 Task: Create List Brand Licensing in Board IT Support Services to Workspace Customer Relationship Management Software. Create List Brand Innovation in Board Product Design Sprint to Workspace Customer Relationship Management Software. Create List Brand Research in Board Email Marketing Drip Campaign Strategy and Execution to Workspace Customer Relationship Management Software
Action: Mouse moved to (91, 331)
Screenshot: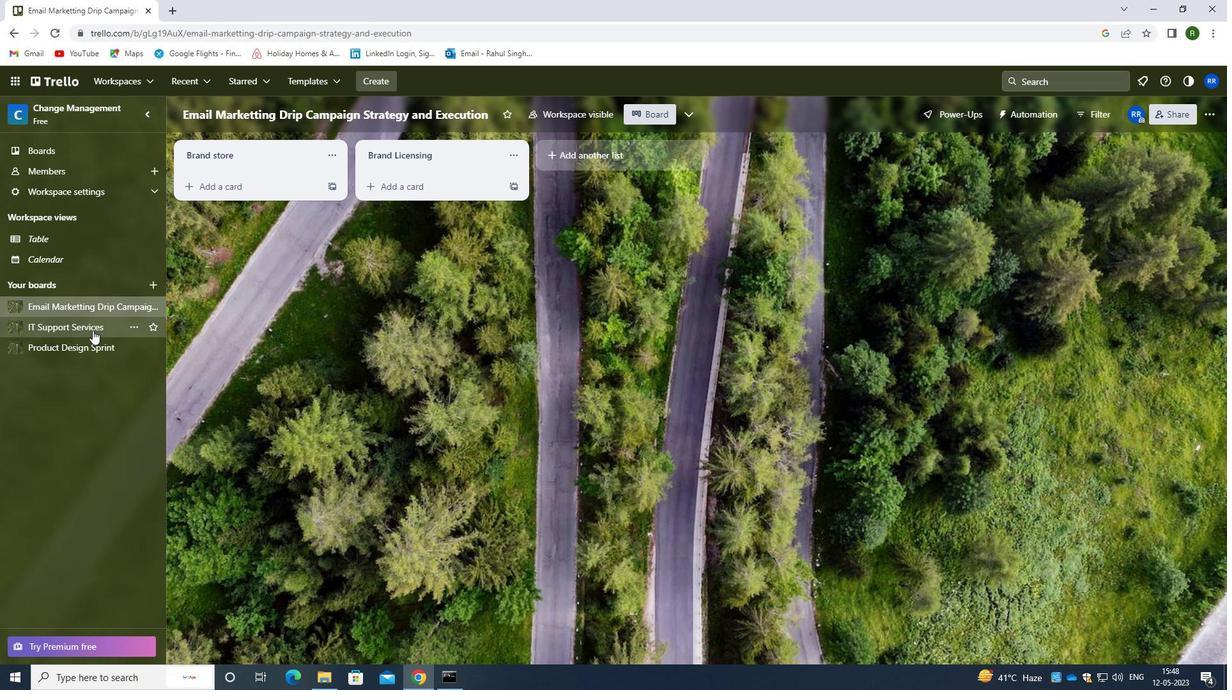 
Action: Mouse pressed left at (91, 331)
Screenshot: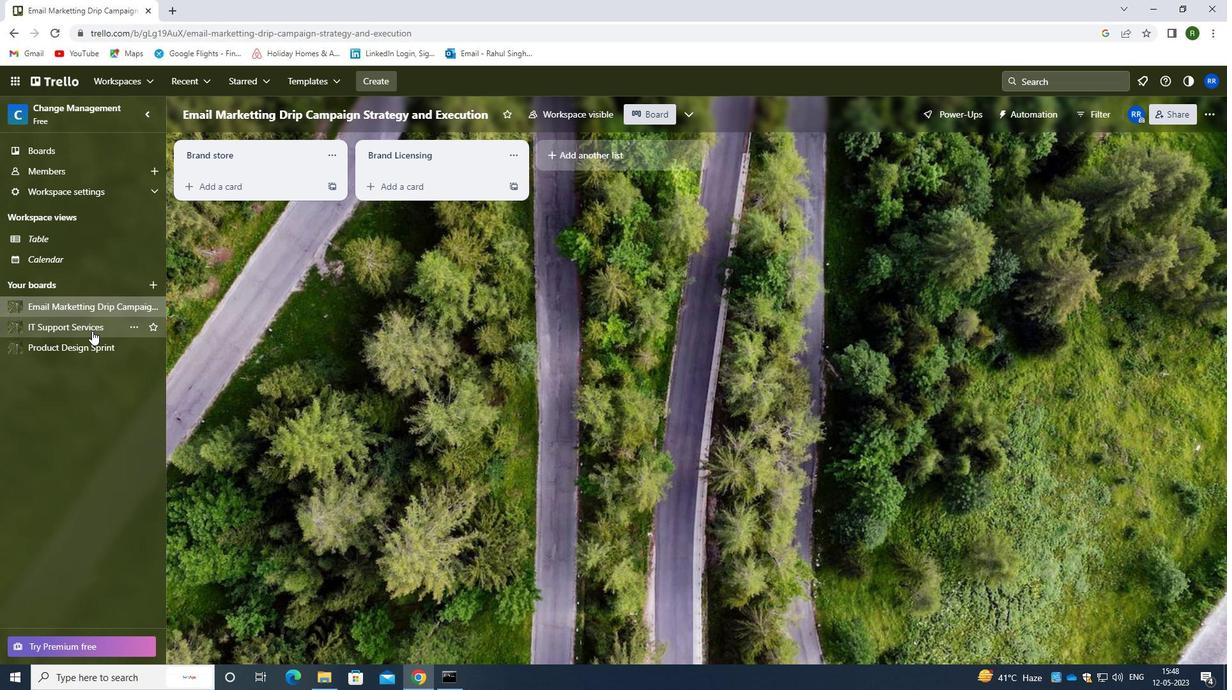 
Action: Mouse moved to (568, 152)
Screenshot: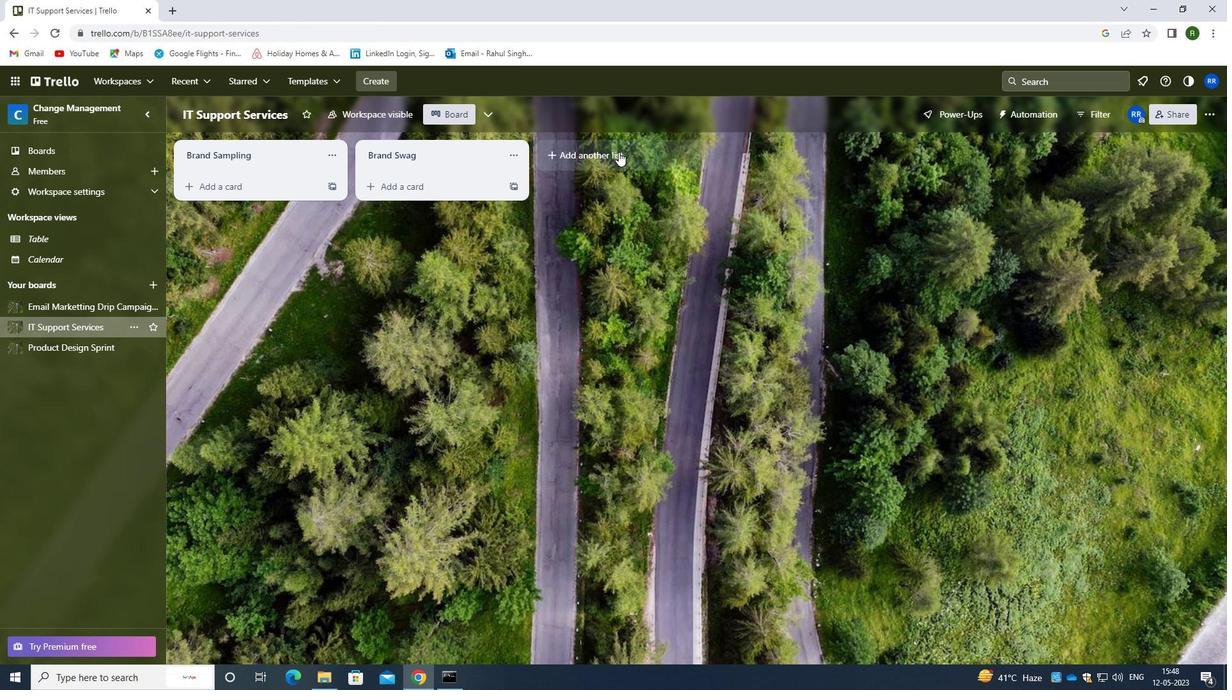 
Action: Mouse pressed left at (568, 152)
Screenshot: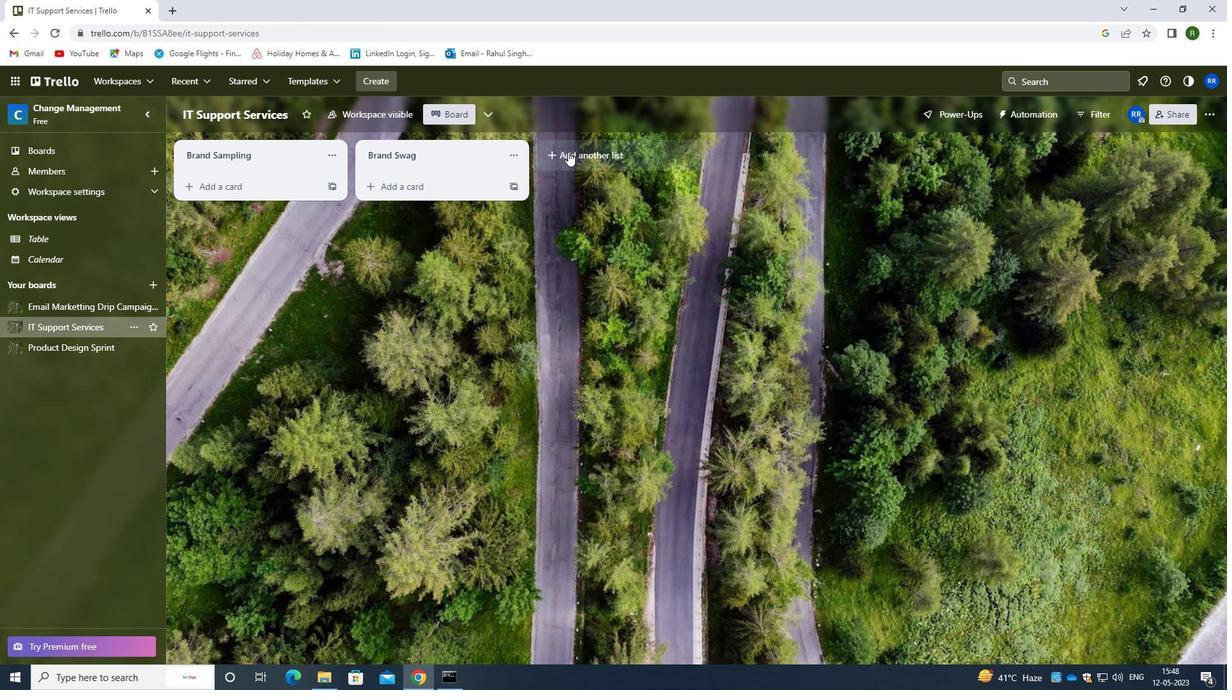 
Action: Mouse moved to (510, 116)
Screenshot: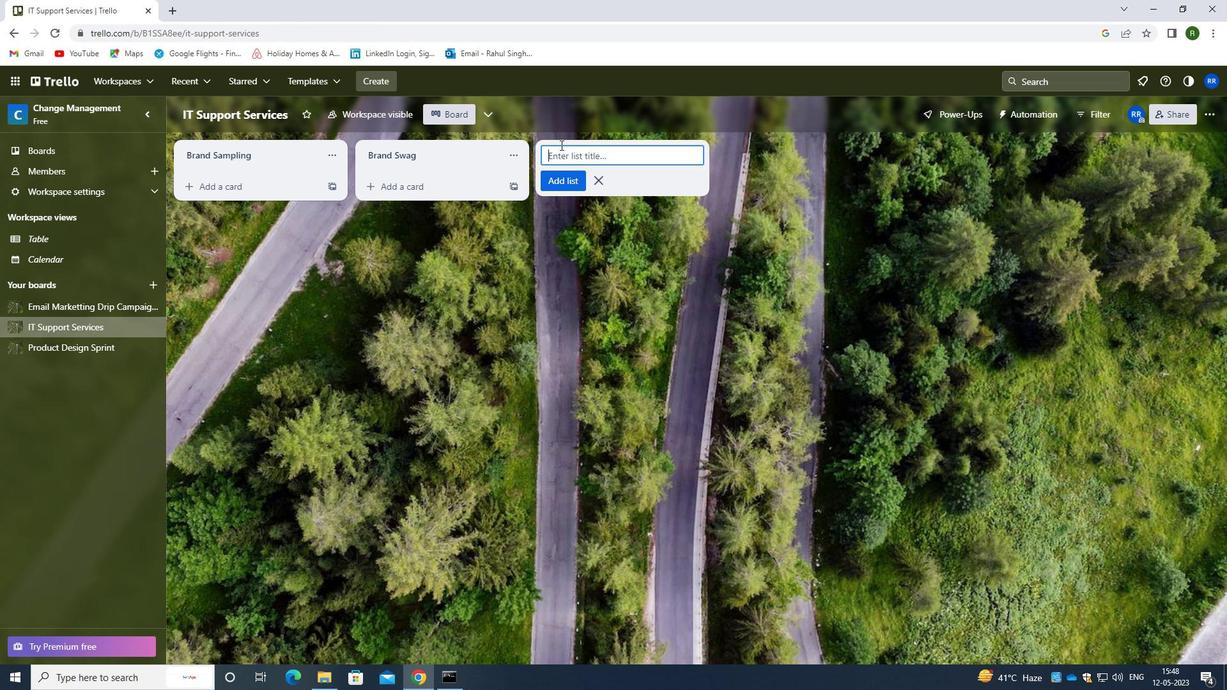
Action: Key pressed <Key.caps_lock>b<Key.caps_lock>rand<Key.space><Key.caps_lock>l<Key.caps_lock>icensing
Screenshot: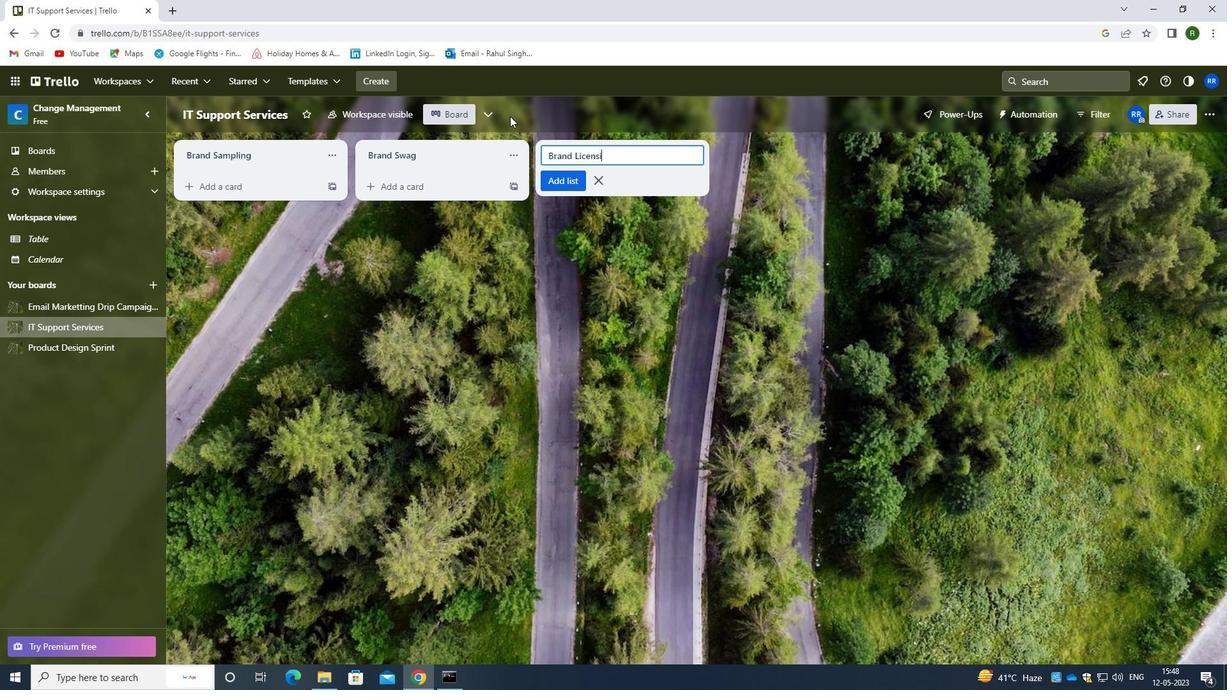
Action: Mouse moved to (564, 180)
Screenshot: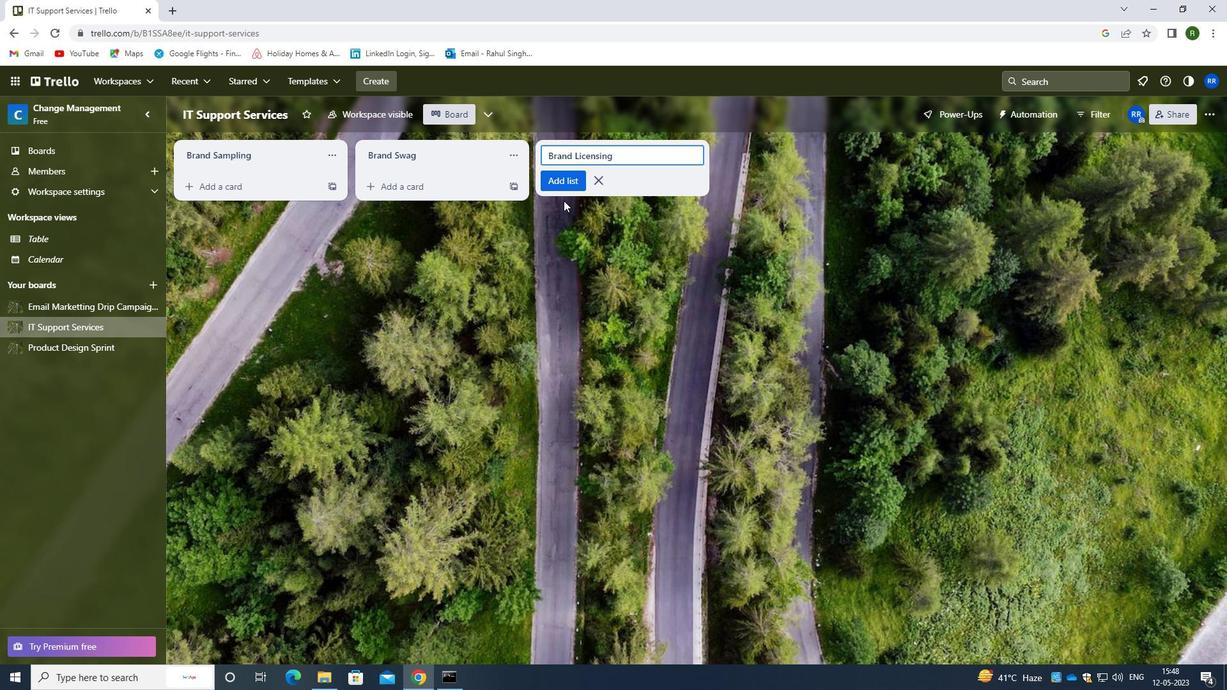 
Action: Mouse pressed left at (564, 180)
Screenshot: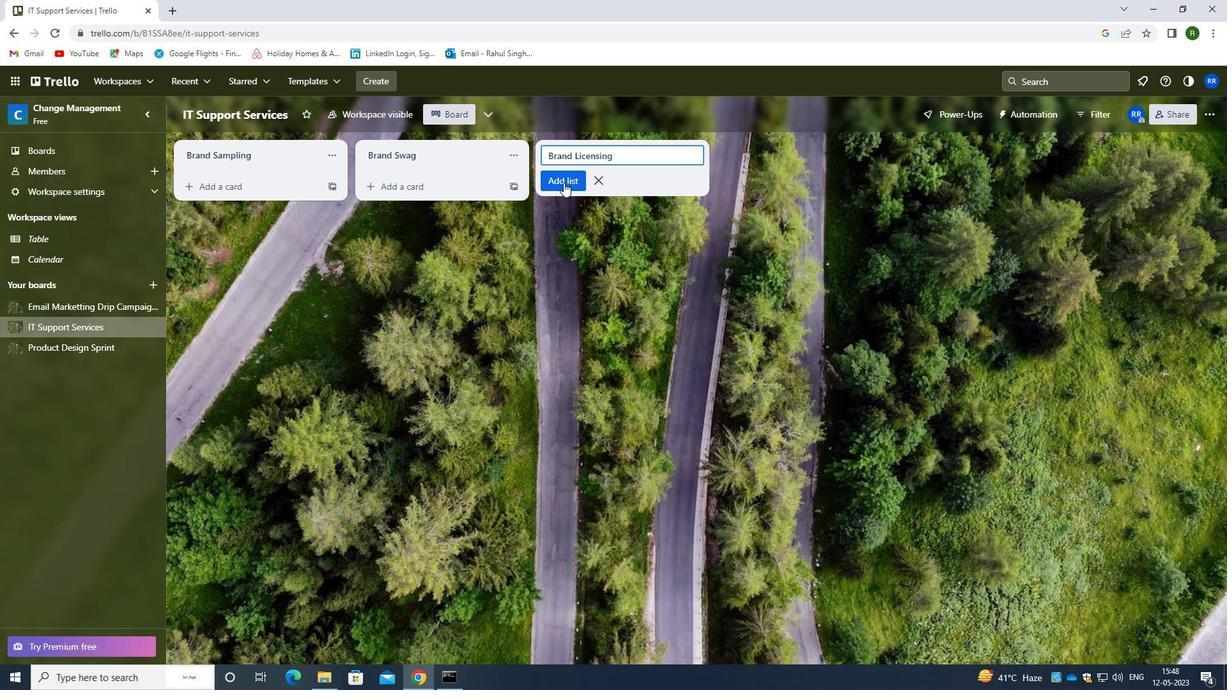 
Action: Mouse moved to (96, 347)
Screenshot: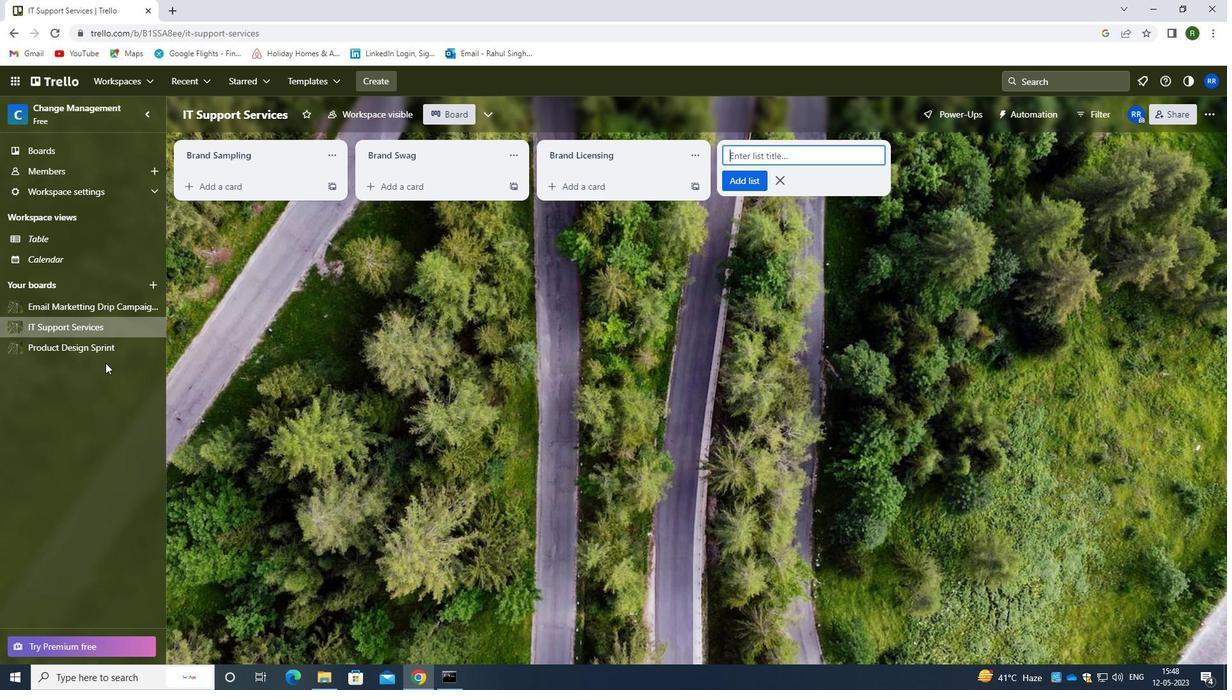 
Action: Mouse pressed left at (96, 347)
Screenshot: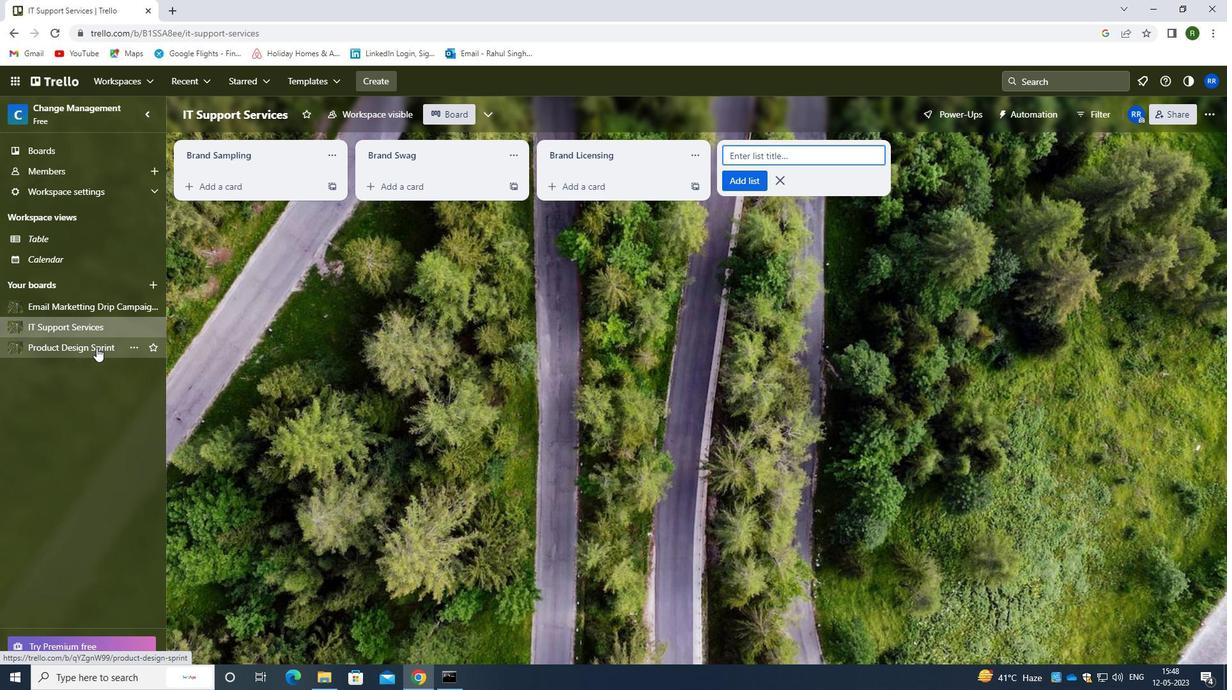 
Action: Mouse moved to (582, 147)
Screenshot: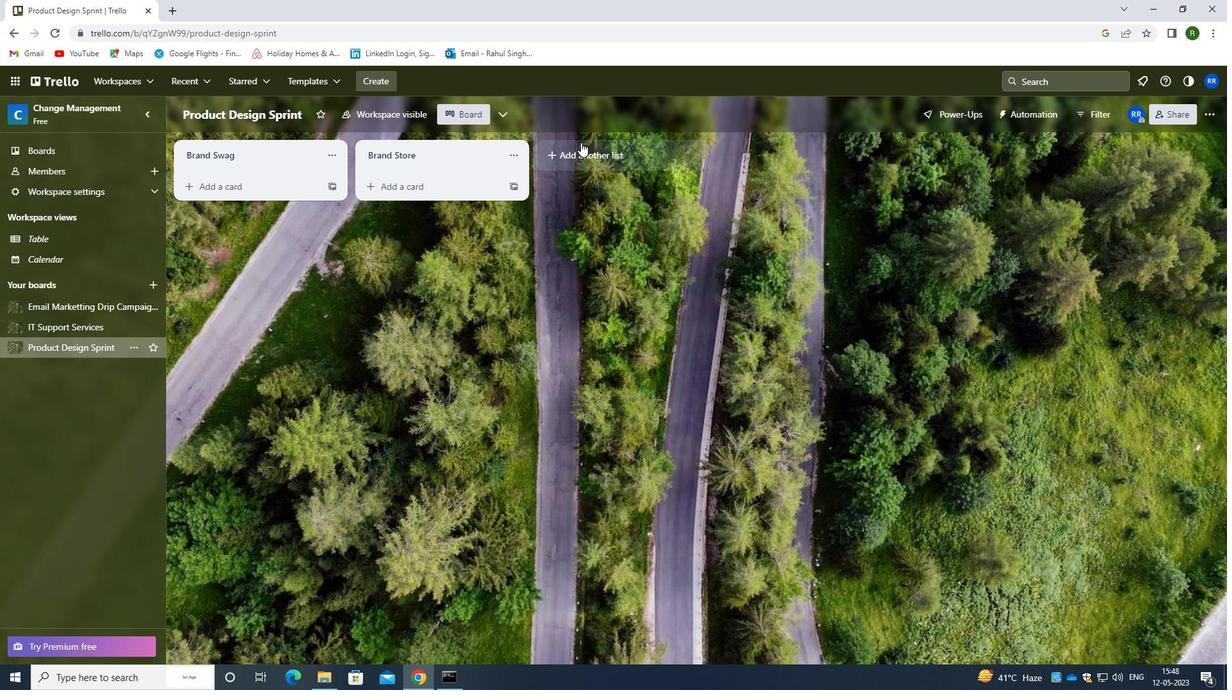 
Action: Mouse pressed left at (582, 147)
Screenshot: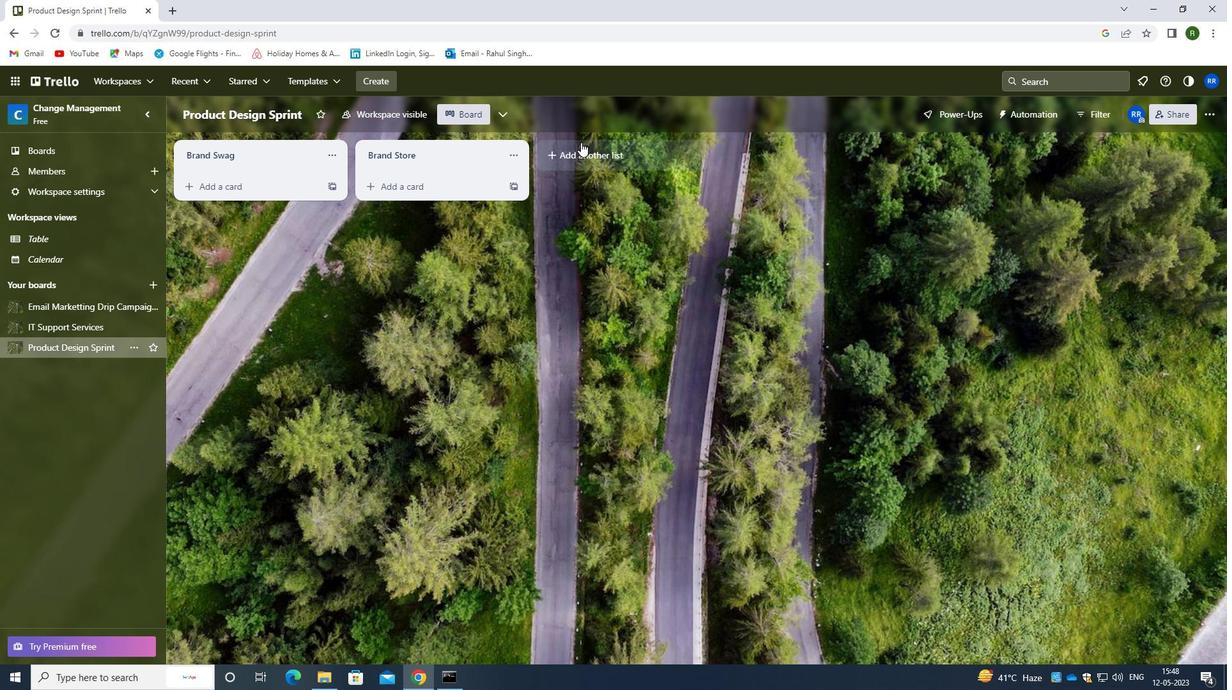 
Action: Mouse moved to (553, 136)
Screenshot: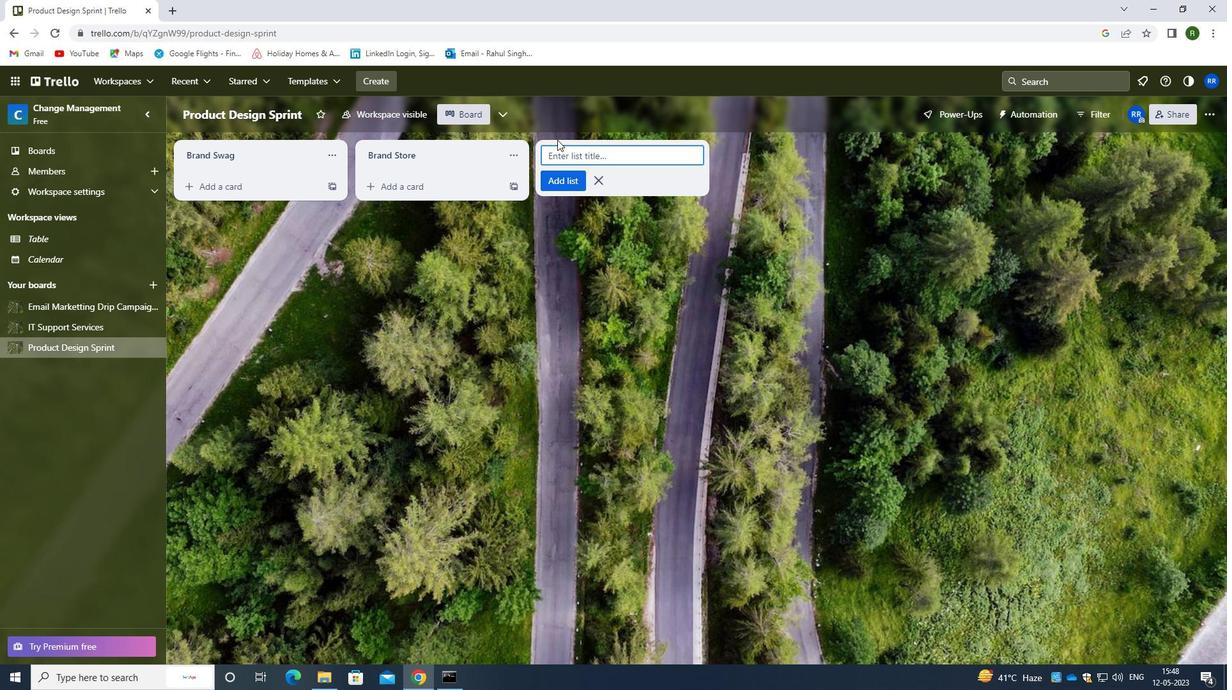 
Action: Key pressed <Key.caps_lock>b<Key.caps_lock>rand<Key.space><Key.caps_lock>I<Key.caps_lock>nnova
Screenshot: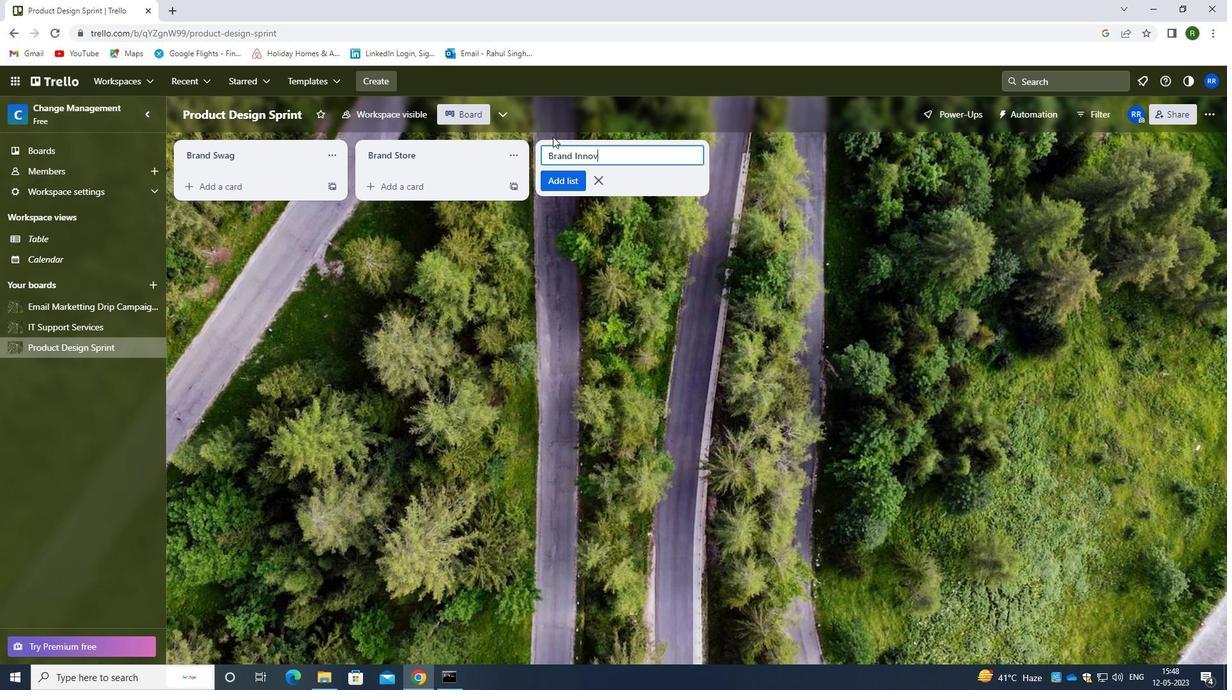 
Action: Mouse moved to (553, 136)
Screenshot: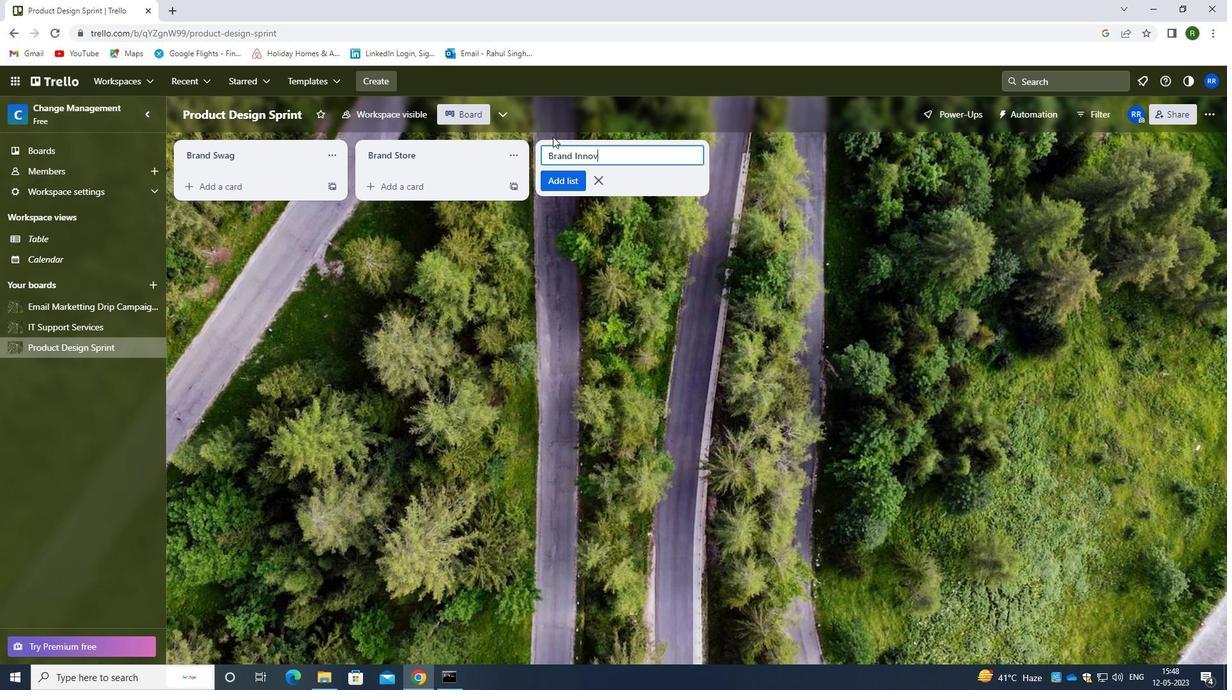 
Action: Key pressed tion
Screenshot: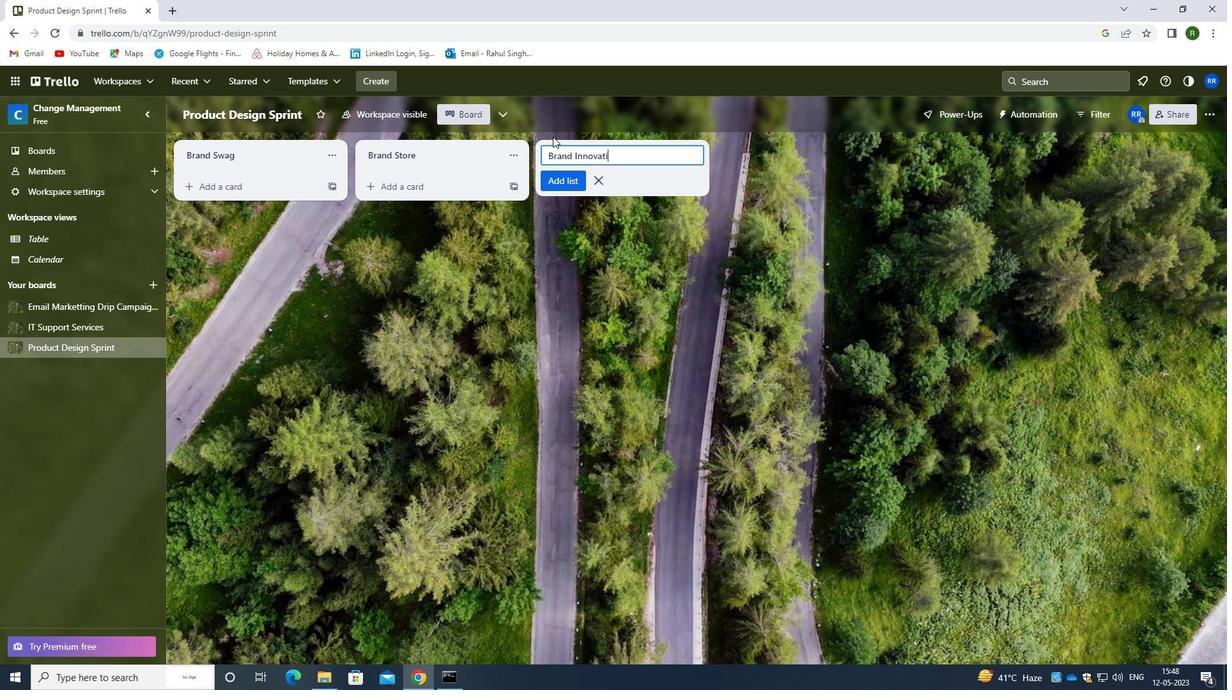 
Action: Mouse moved to (550, 180)
Screenshot: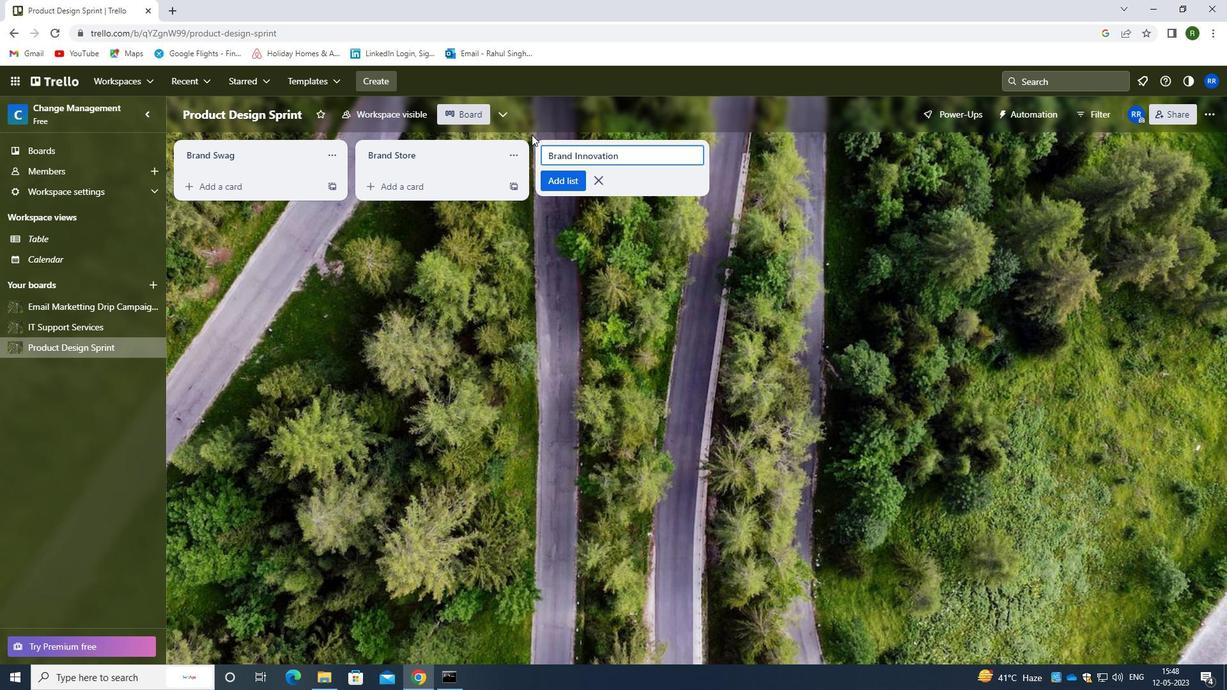 
Action: Mouse pressed left at (550, 180)
Screenshot: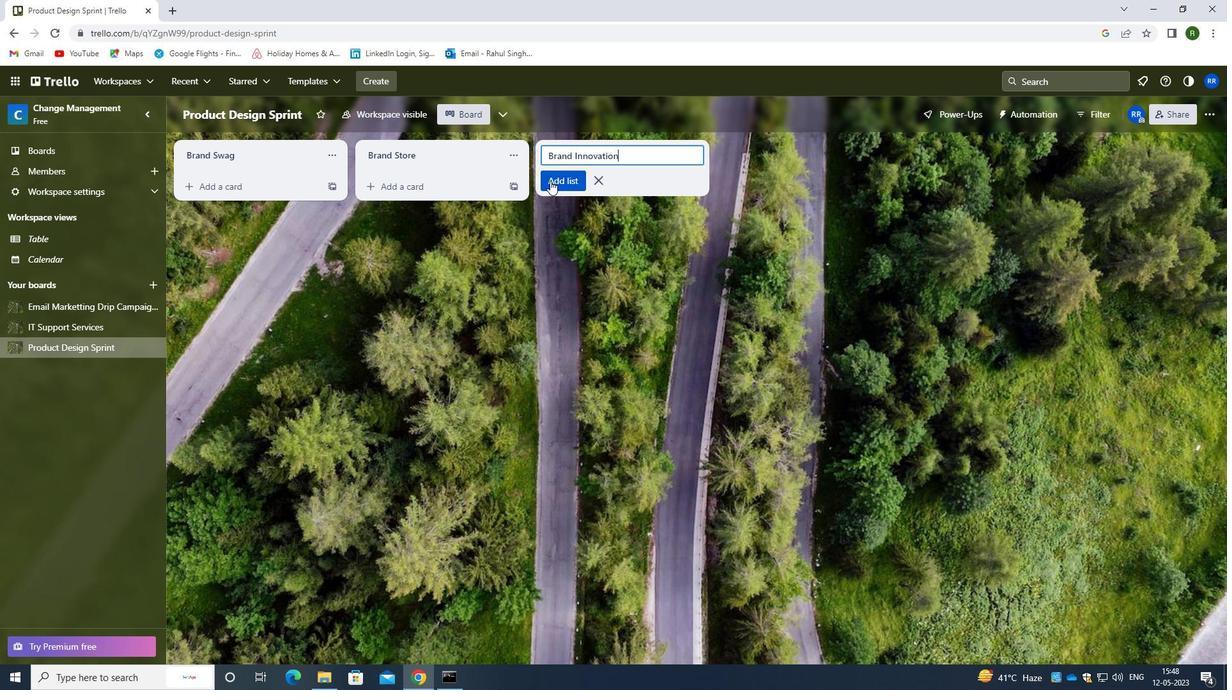
Action: Mouse moved to (86, 304)
Screenshot: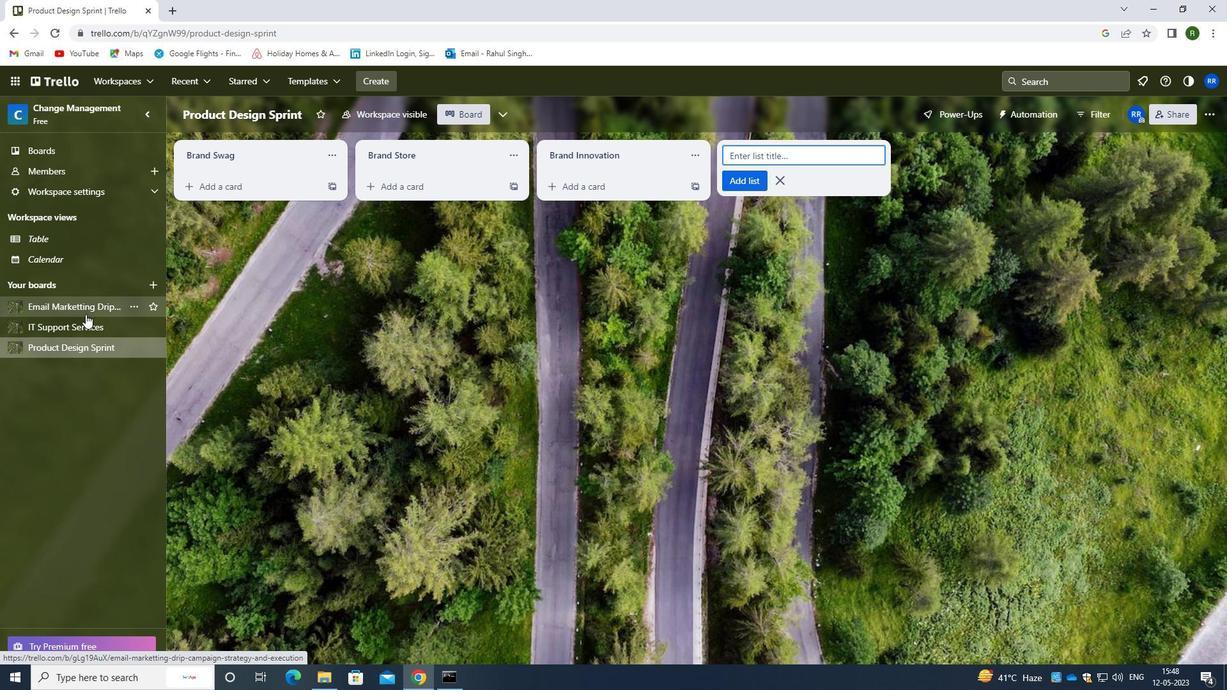 
Action: Mouse pressed left at (86, 304)
Screenshot: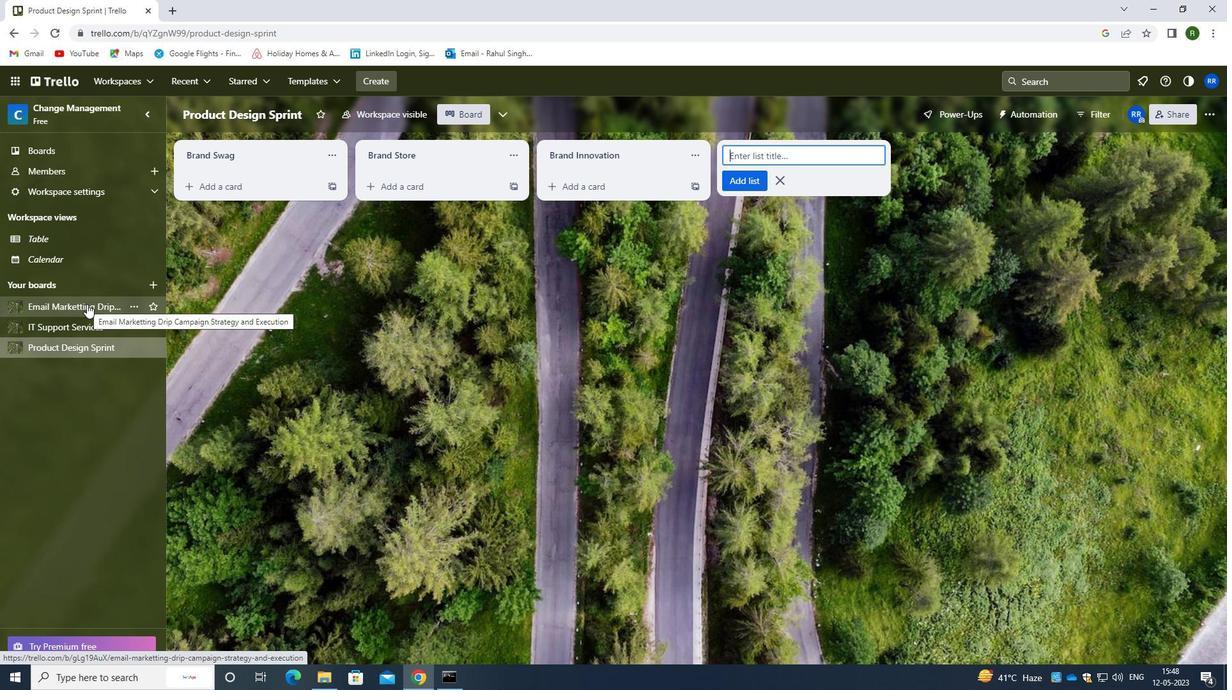
Action: Mouse moved to (570, 154)
Screenshot: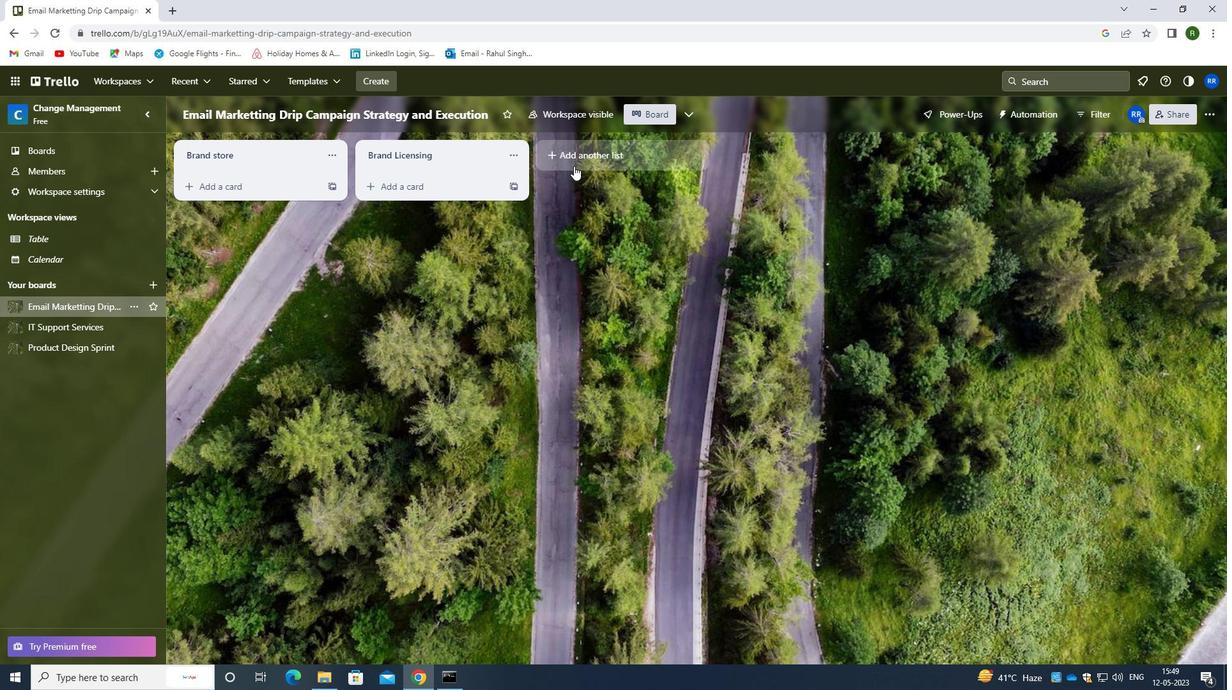 
Action: Mouse pressed left at (570, 154)
Screenshot: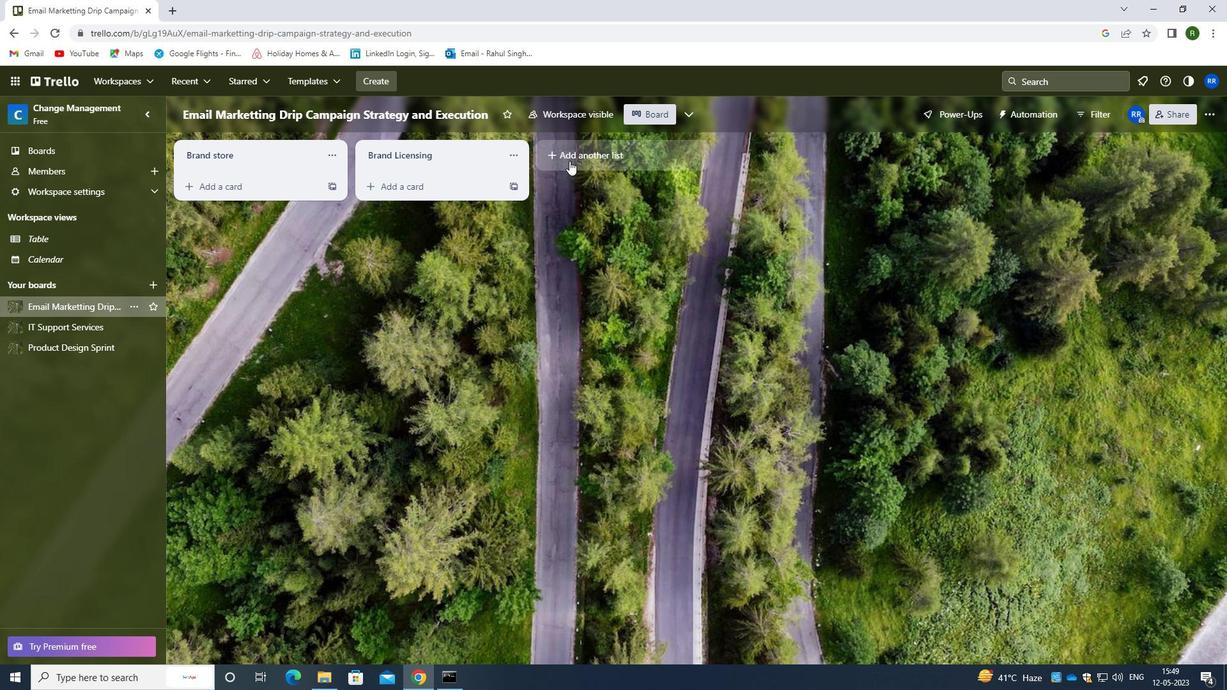 
Action: Mouse moved to (592, 159)
Screenshot: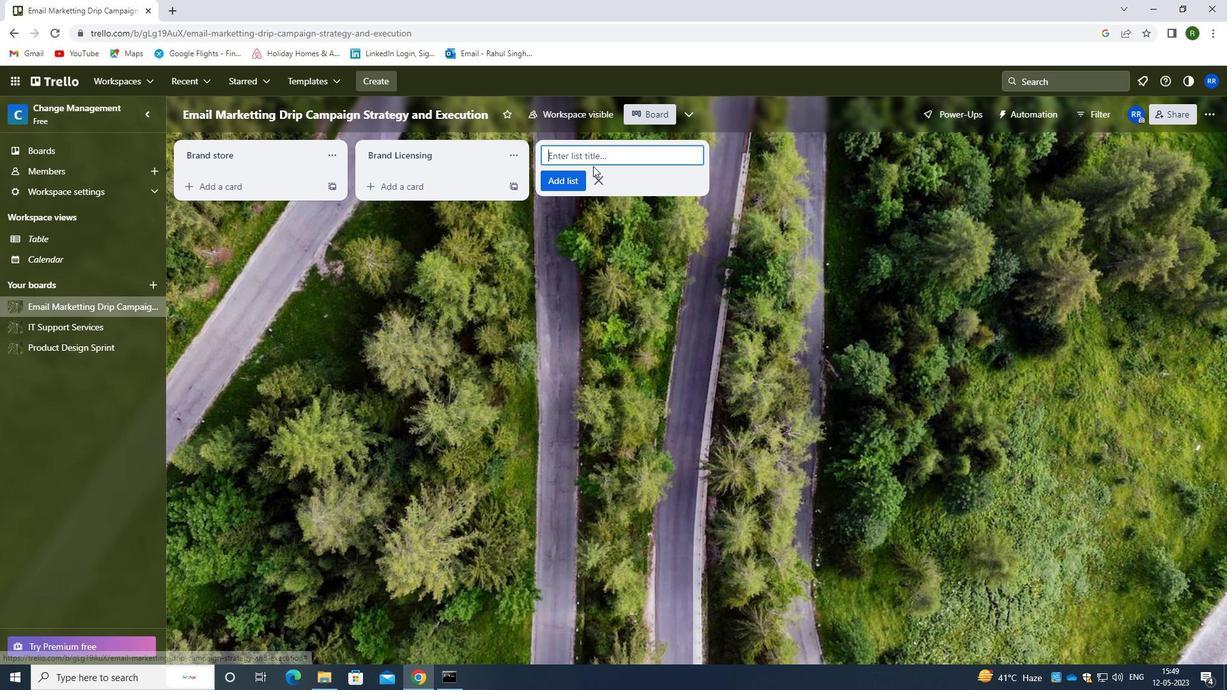 
Action: Key pressed <Key.caps_lock>b<Key.caps_lock>rand<Key.space><Key.caps_lock>r<Key.caps_lock>esearch
Screenshot: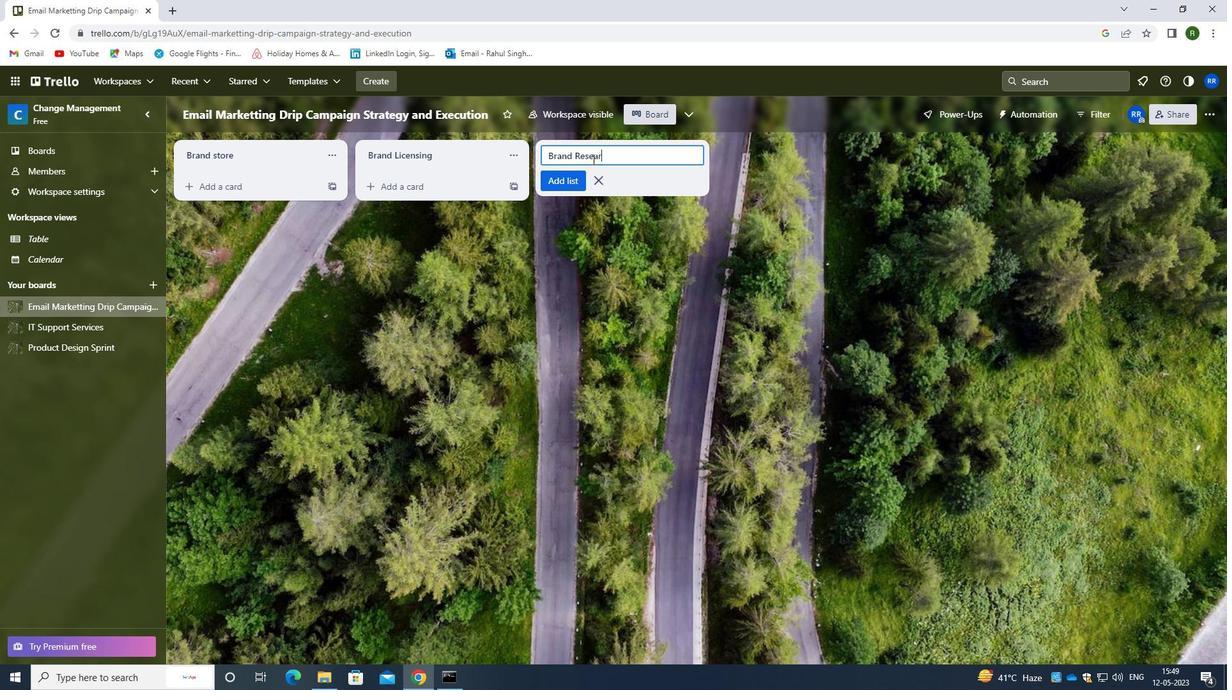 
Action: Mouse moved to (576, 179)
Screenshot: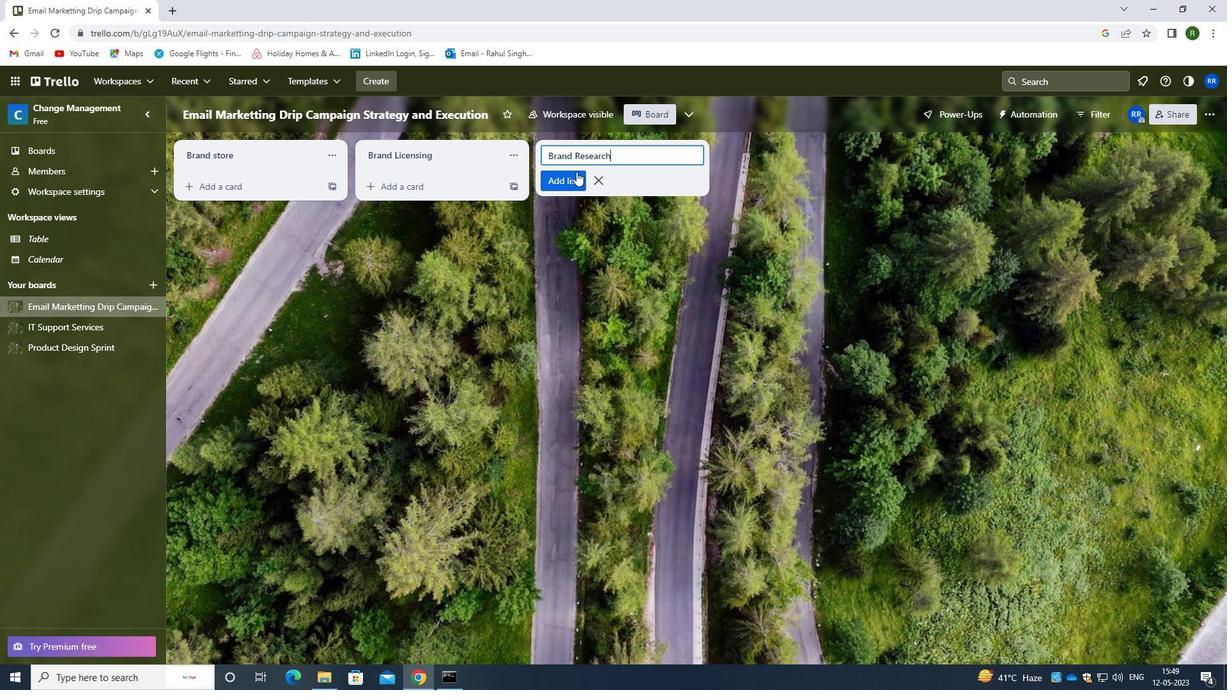 
Action: Mouse pressed left at (576, 179)
Screenshot: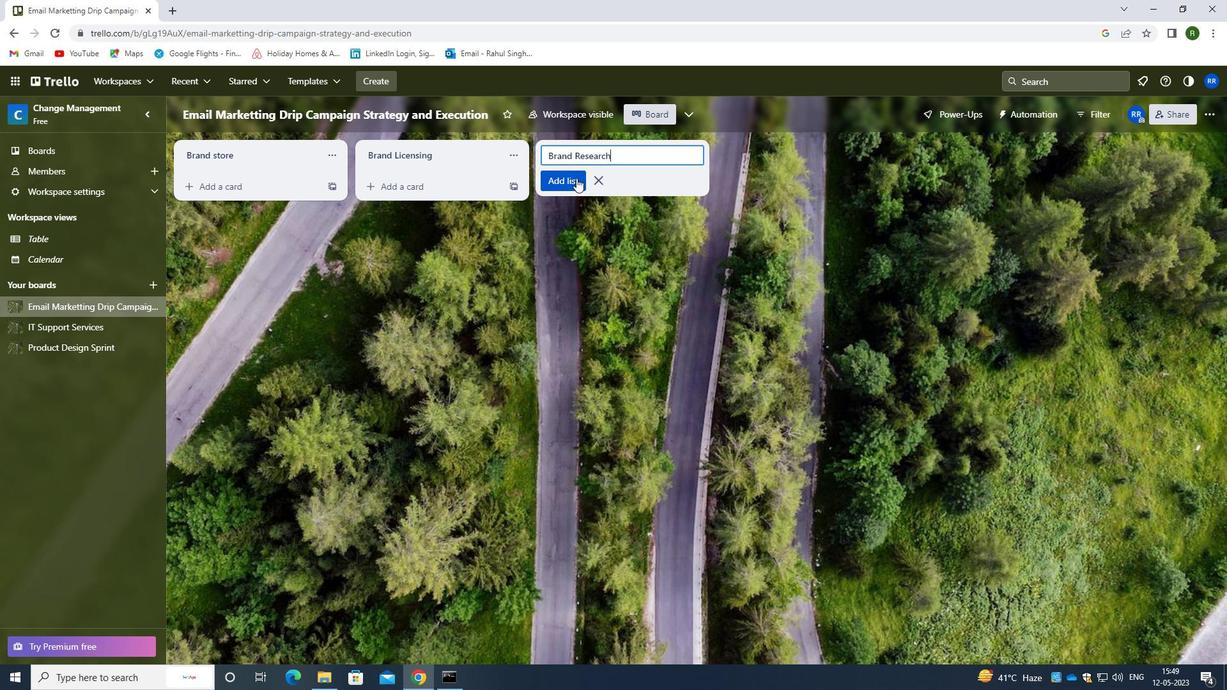 
Action: Mouse moved to (560, 330)
Screenshot: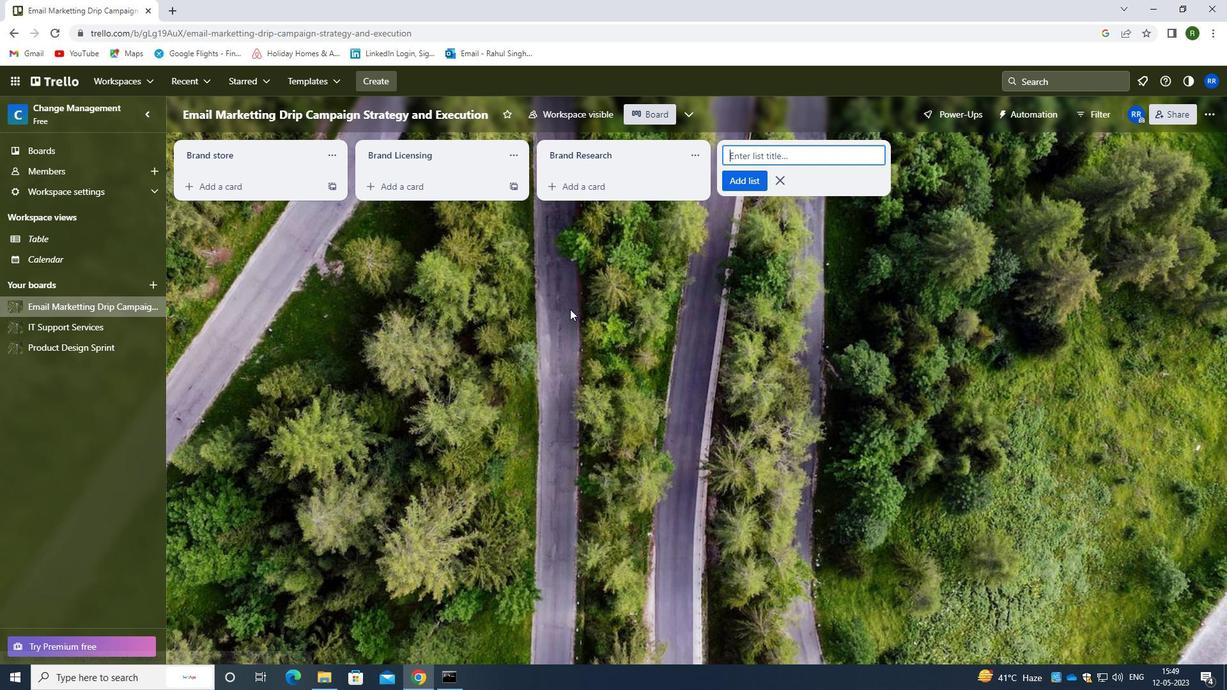 
Action: Mouse pressed left at (560, 330)
Screenshot: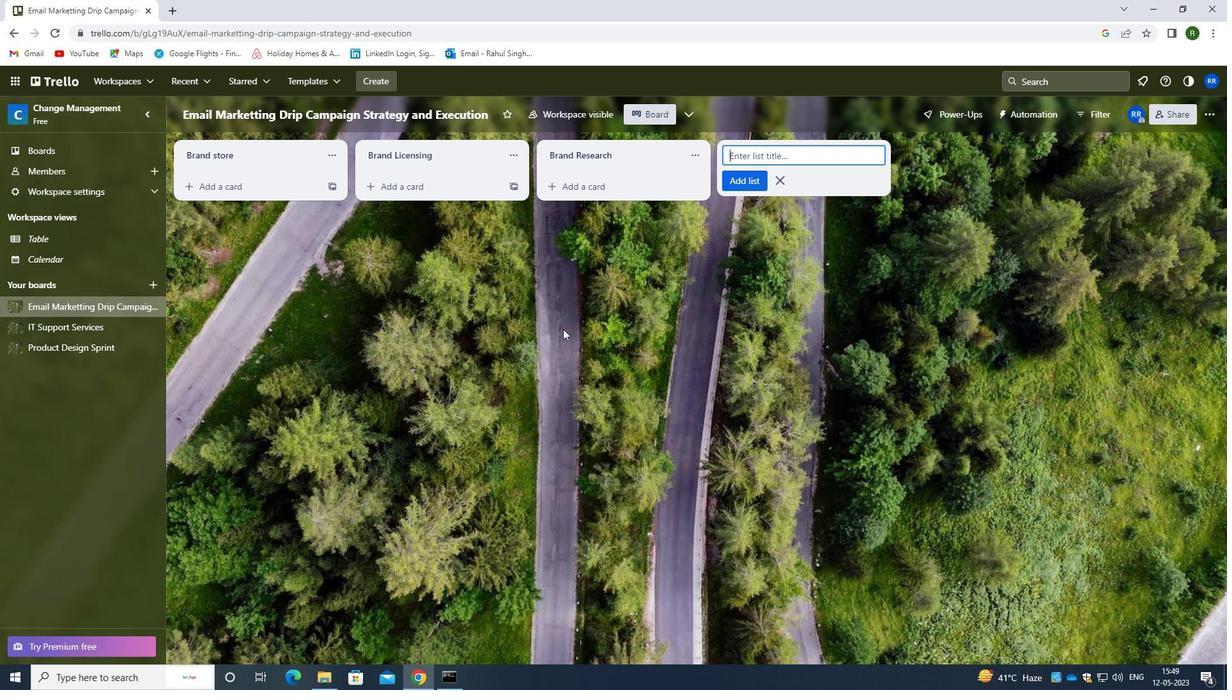 
Action: Mouse moved to (535, 276)
Screenshot: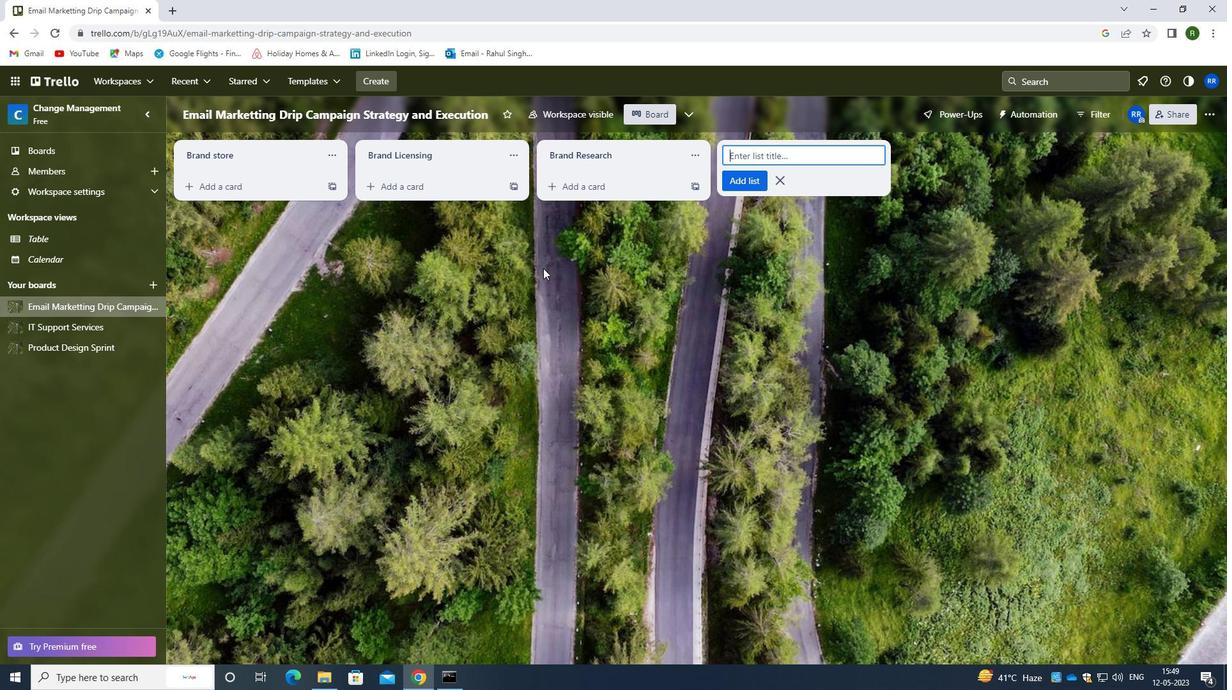 
Action: Mouse pressed left at (535, 276)
Screenshot: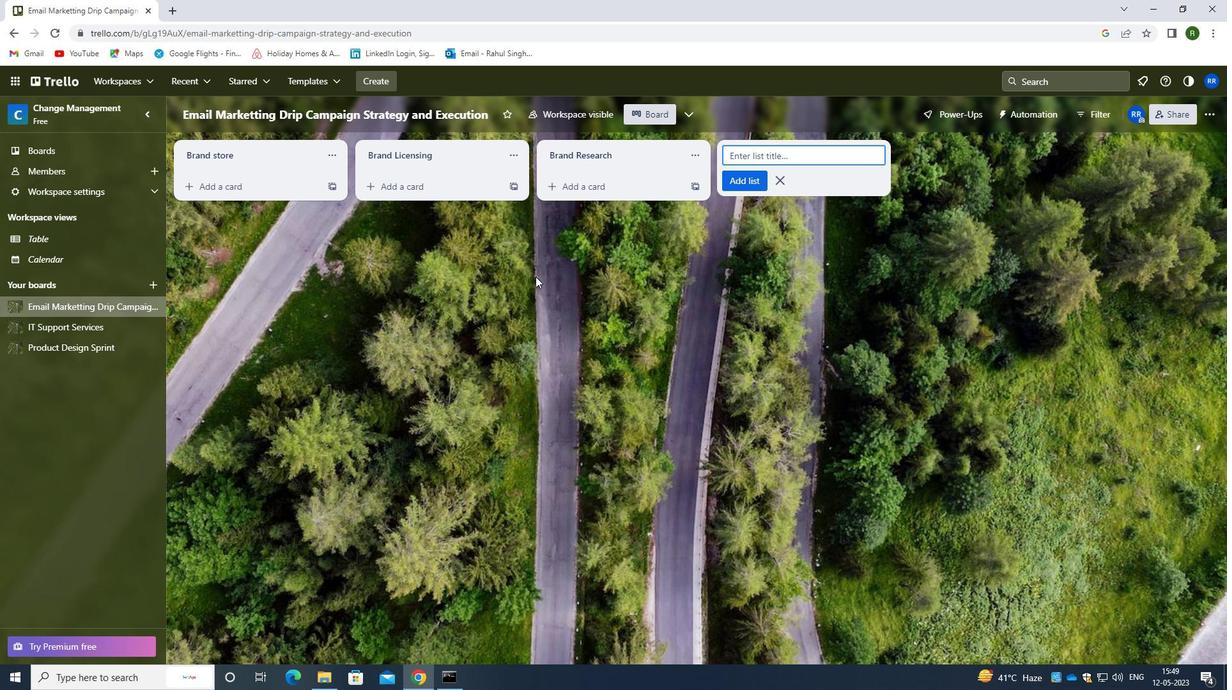 
